 Task: Search for hiking trails in the Appalachian Mountains between Gatlinburg, Tennessee, and Cherokee, North Carolina.
Action: Mouse moved to (227, 66)
Screenshot: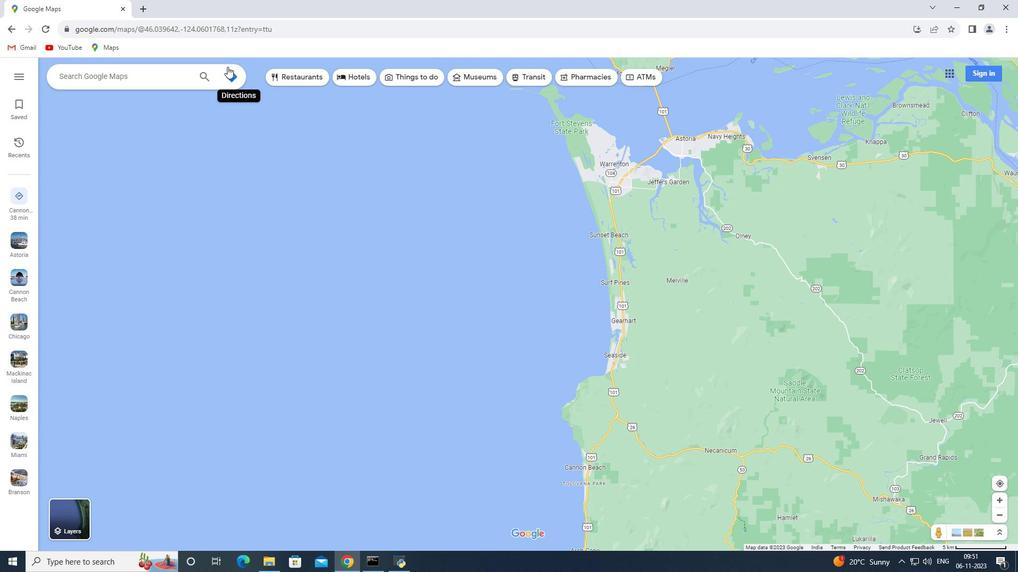 
Action: Mouse pressed left at (227, 66)
Screenshot: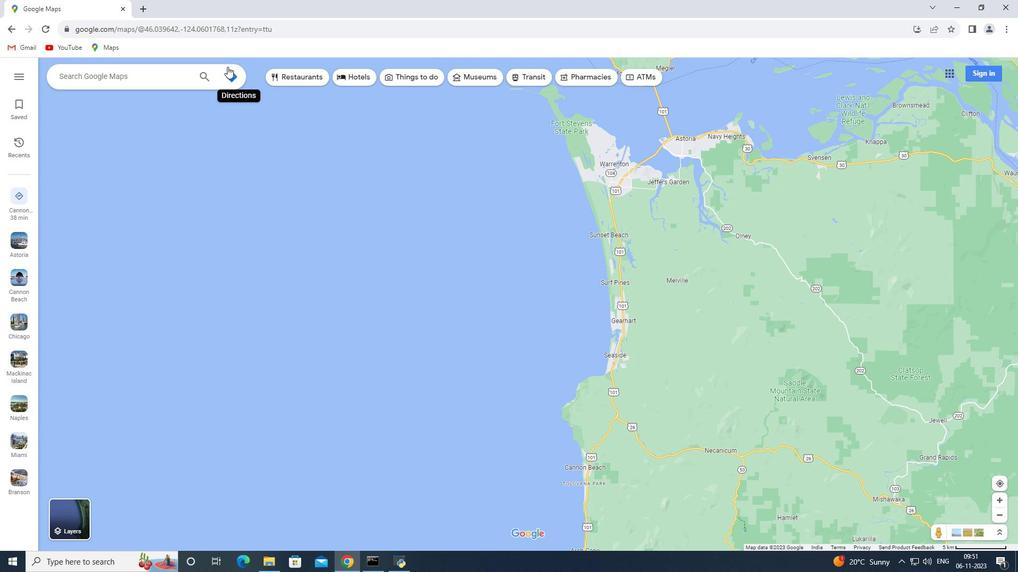 
Action: Mouse moved to (165, 106)
Screenshot: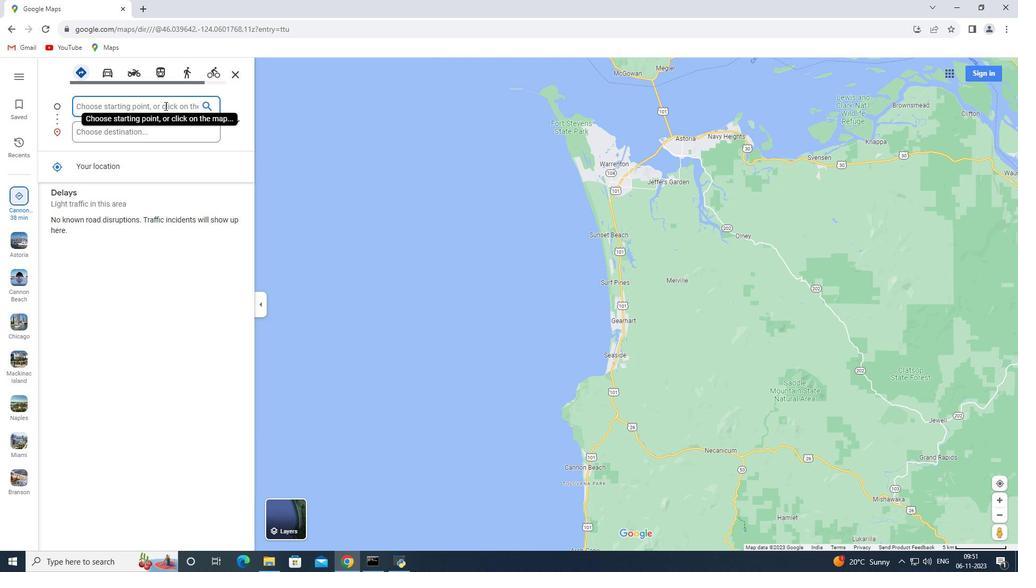 
Action: Key pressed <Key.shift>Gatlinburg,<Key.space><Key.shift>Tennessee
Screenshot: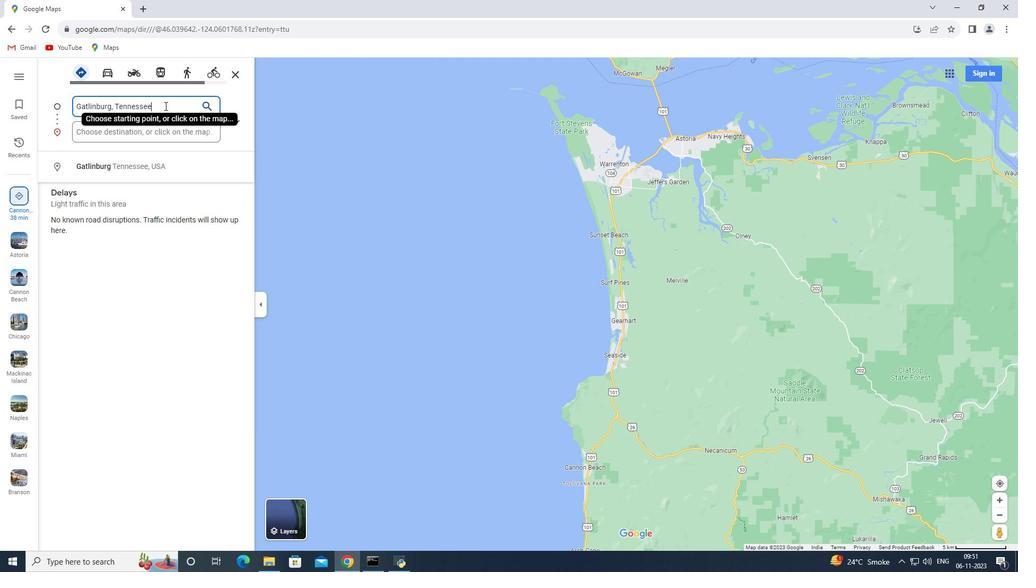 
Action: Mouse moved to (156, 132)
Screenshot: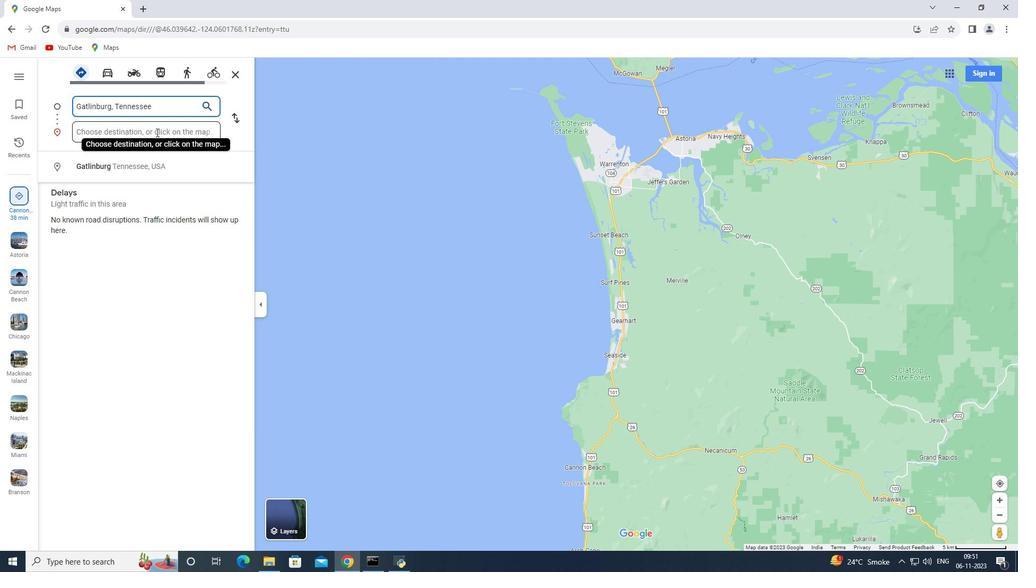 
Action: Mouse pressed left at (156, 132)
Screenshot: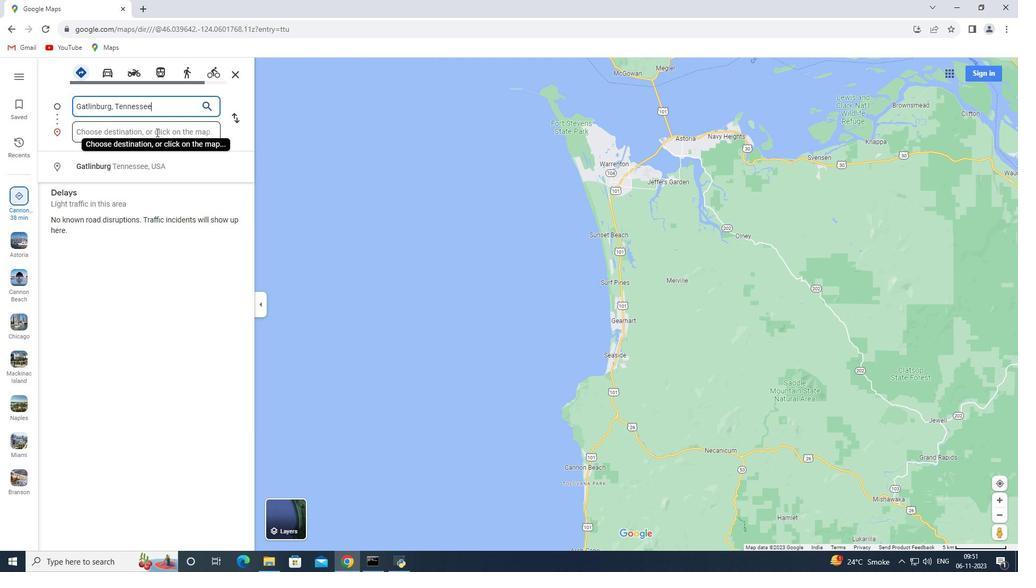 
Action: Key pressed <Key.shift>Cherokee,<Key.space><Key.shift_r><Key.shift_r><Key.shift_r><Key.shift_r><Key.shift_r><Key.shift_r>Nort<Key.space><Key.shift>Carolina<Key.enter>
Screenshot: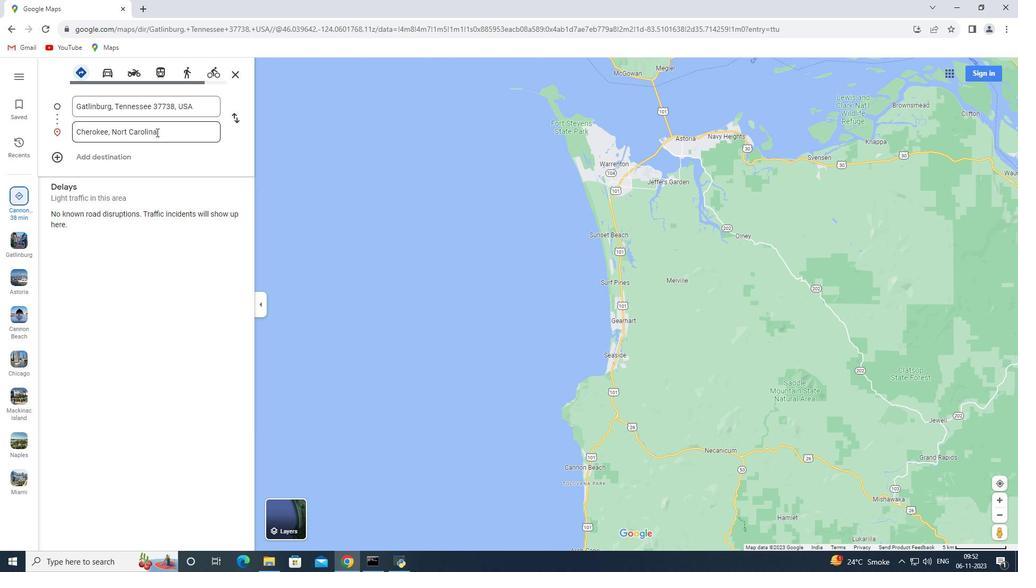 
Action: Mouse moved to (445, 75)
Screenshot: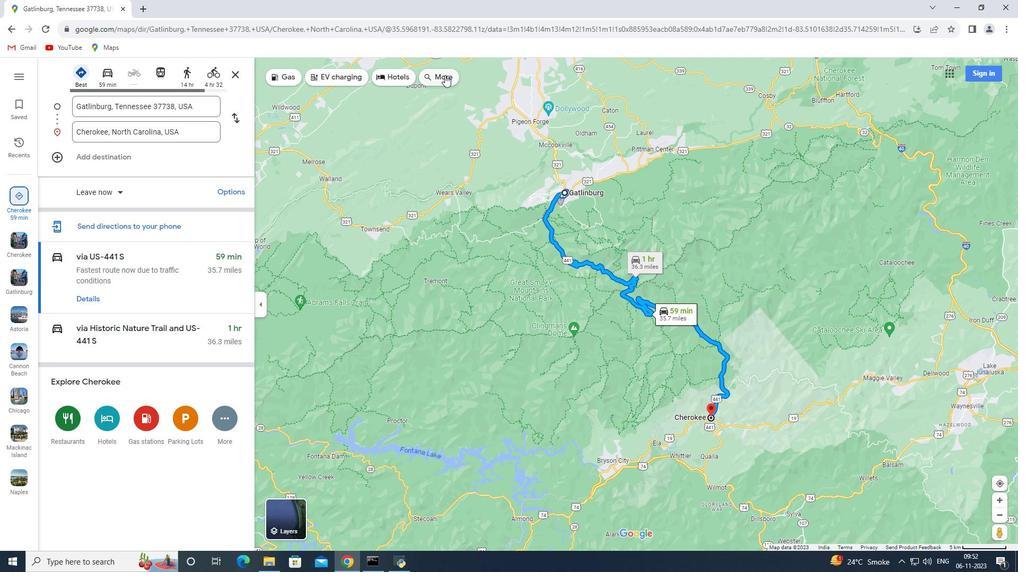 
Action: Mouse pressed left at (445, 75)
Screenshot: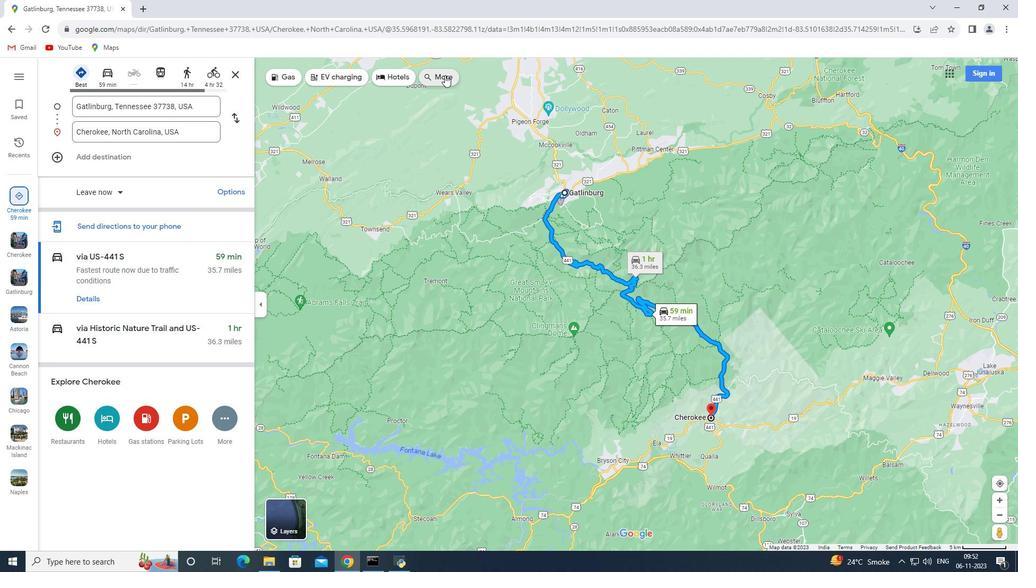 
Action: Mouse moved to (124, 81)
Screenshot: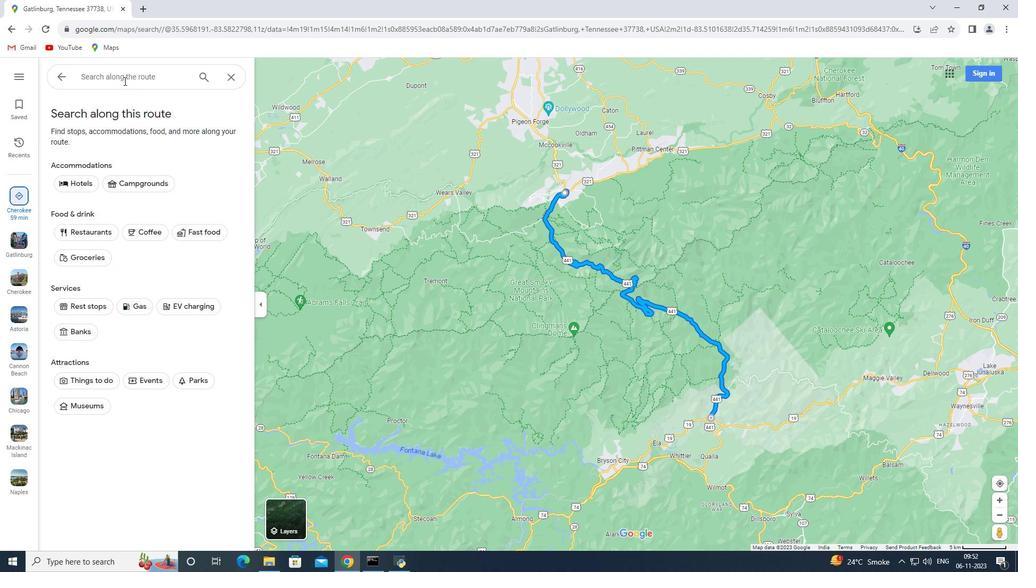 
Action: Mouse pressed left at (124, 81)
Screenshot: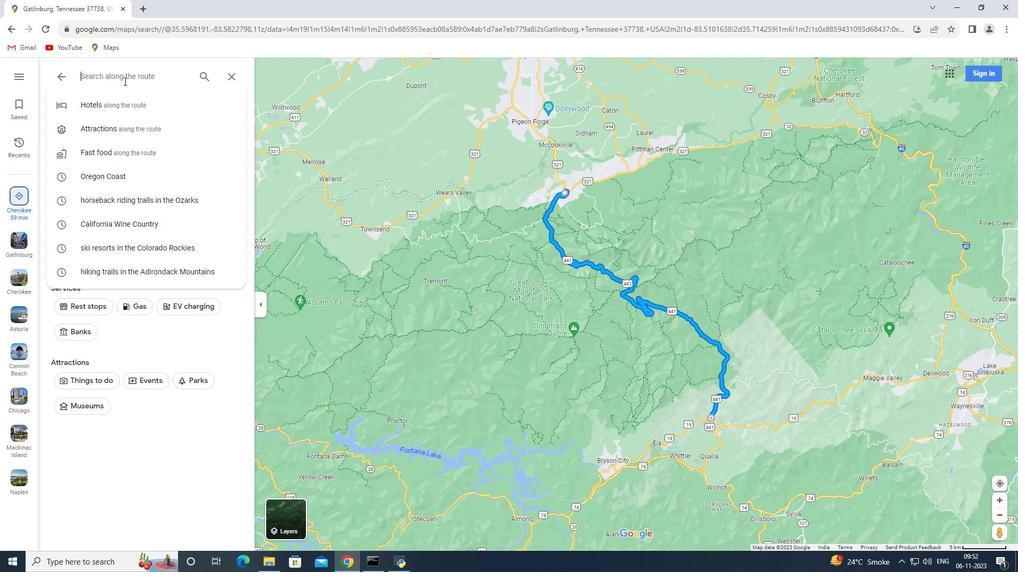 
Action: Key pressed hiking<Key.space>trails<Key.space>in<Key.space>tge<Key.space><Key.backspace><Key.backspace><Key.backspace>he<Key.space><Key.shift>Appalachian<Key.space><Key.shift_r>Mountains<Key.enter>
Screenshot: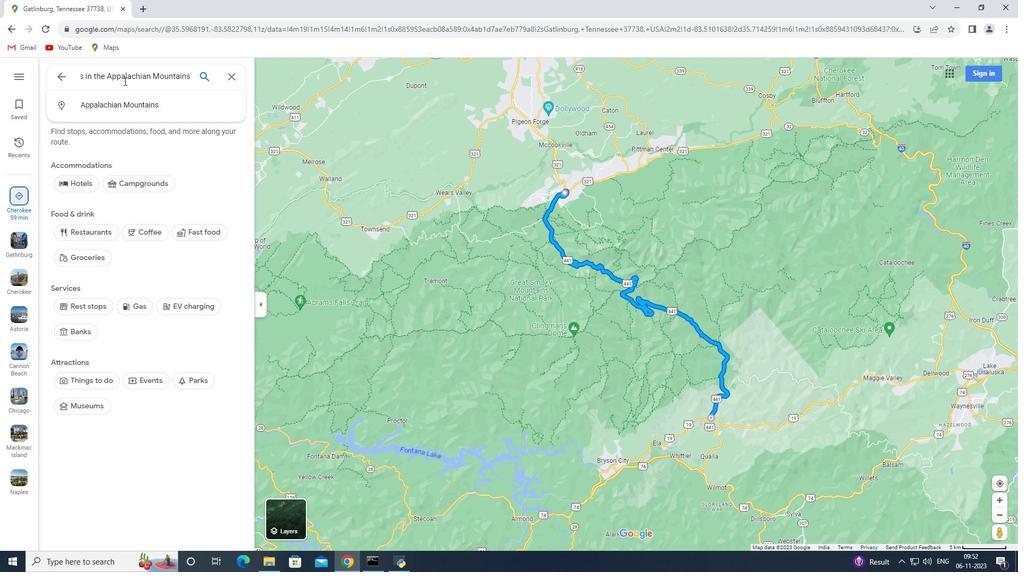 
